 Task: Look for products in the category "Drink Mixes" from the brand "Eboost".
Action: Mouse pressed left at (12, 85)
Screenshot: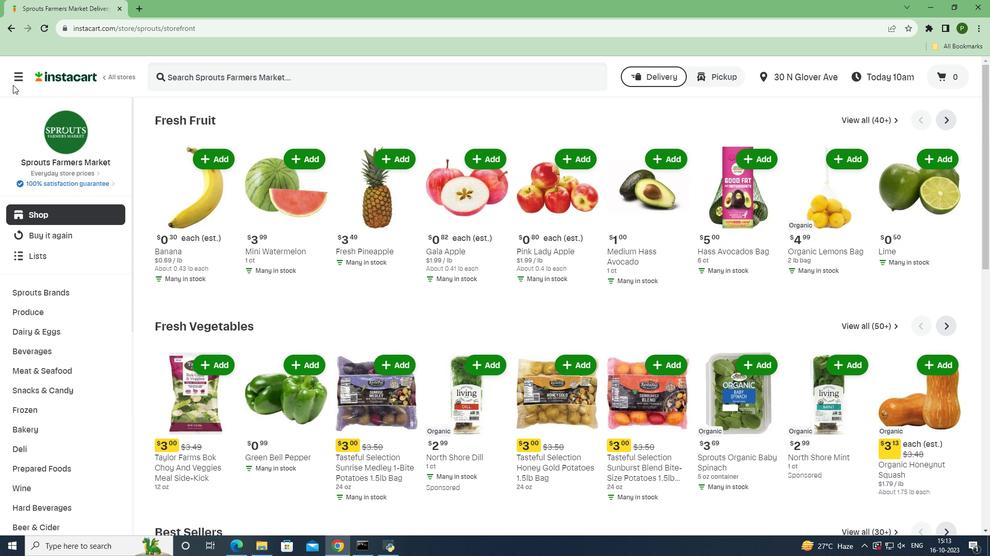 
Action: Mouse moved to (16, 74)
Screenshot: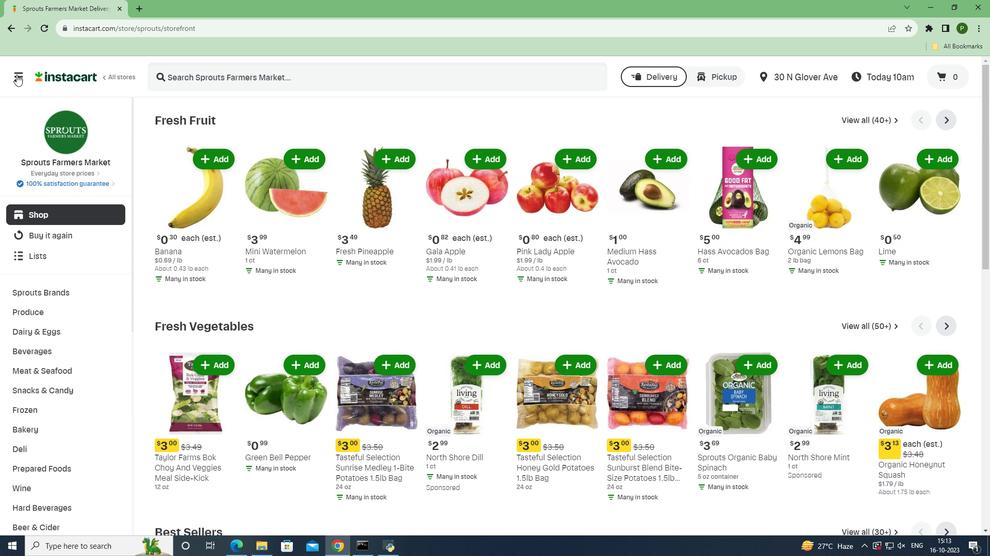 
Action: Mouse pressed left at (16, 74)
Screenshot: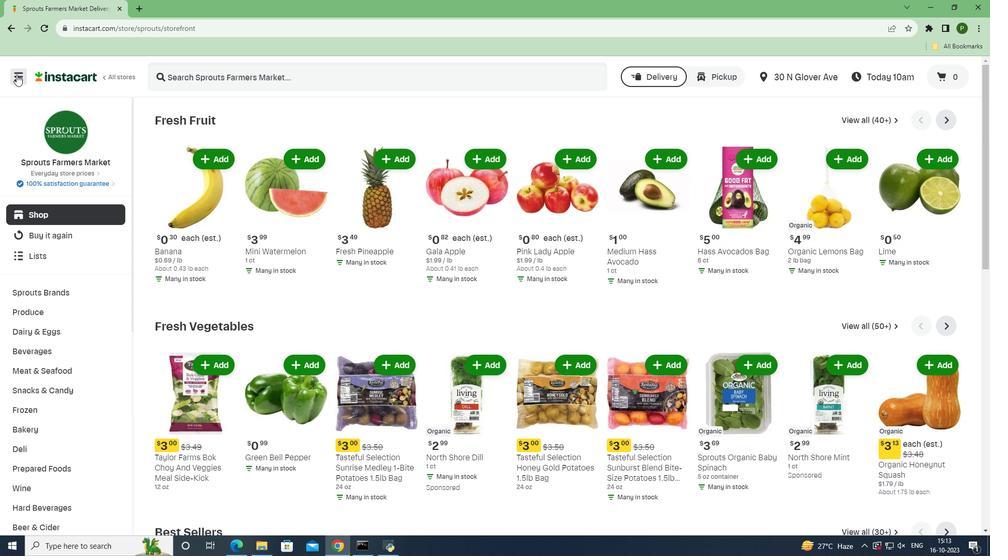 
Action: Mouse moved to (41, 277)
Screenshot: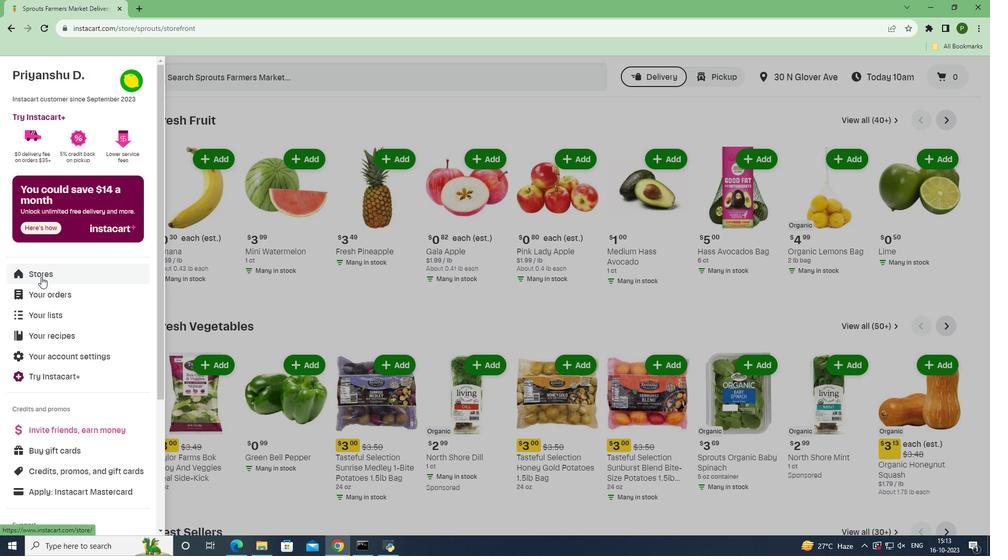 
Action: Mouse pressed left at (41, 277)
Screenshot: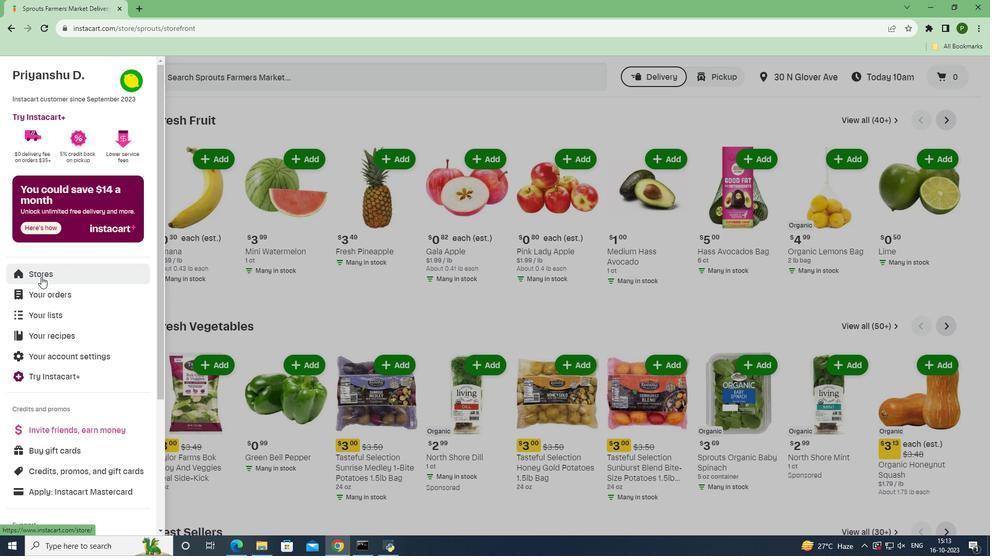 
Action: Mouse moved to (231, 113)
Screenshot: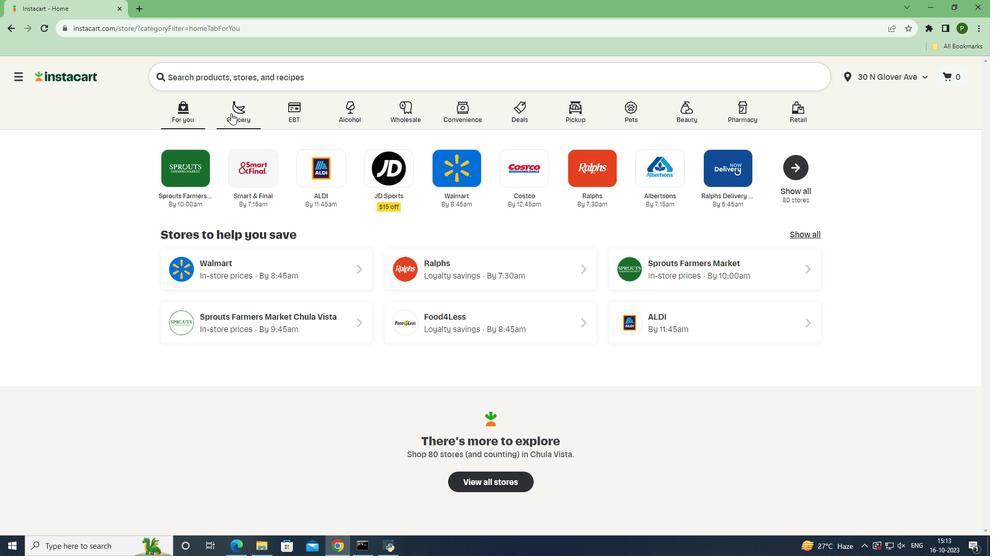 
Action: Mouse pressed left at (231, 113)
Screenshot: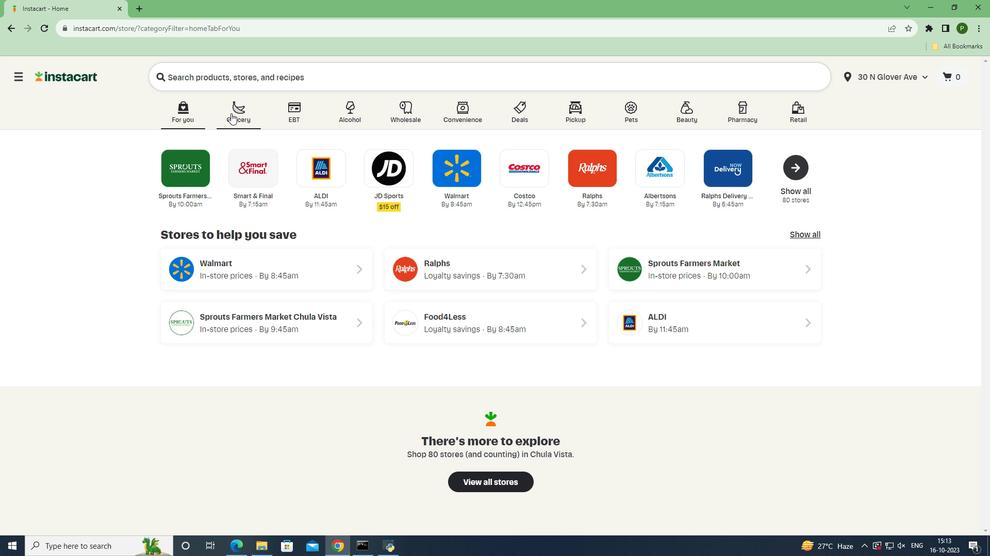 
Action: Mouse moved to (639, 236)
Screenshot: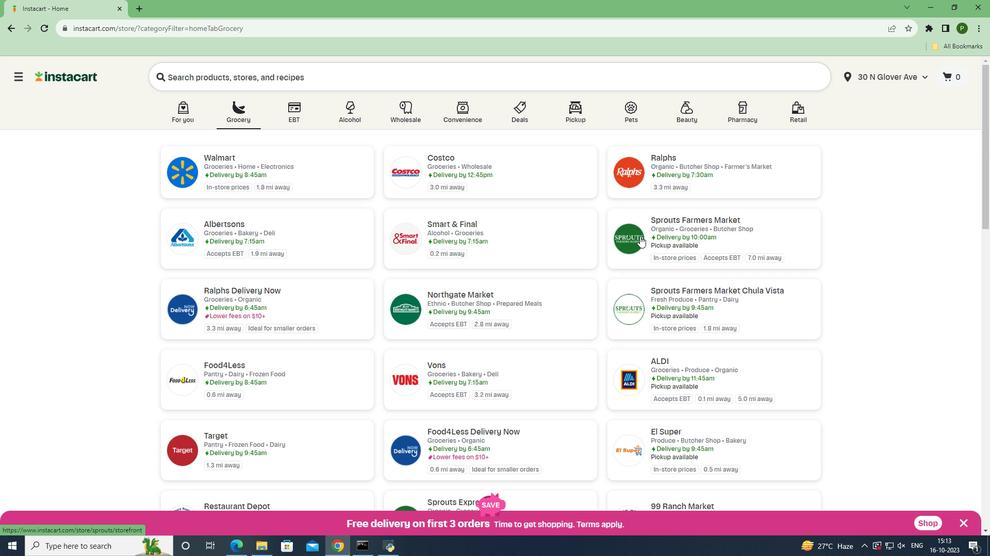 
Action: Mouse pressed left at (639, 236)
Screenshot: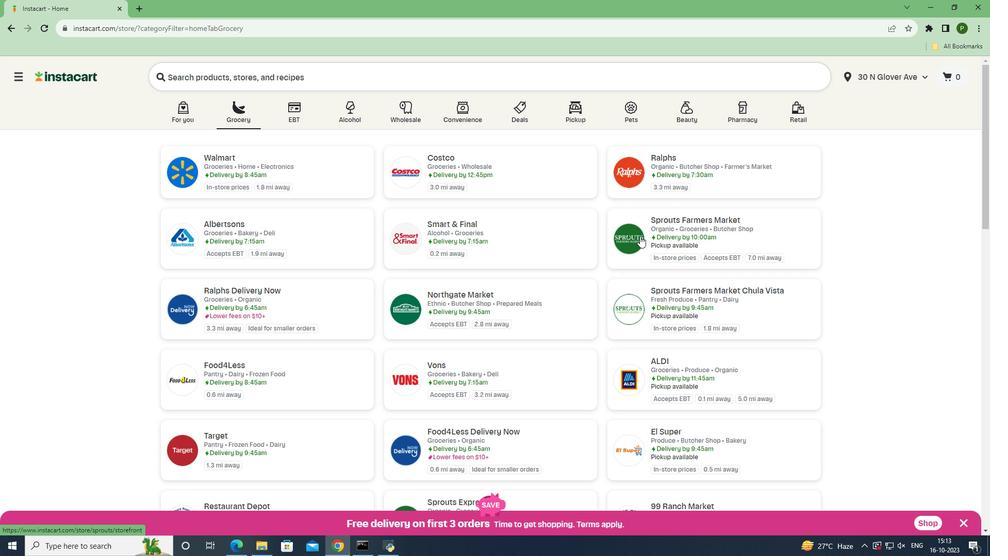 
Action: Mouse moved to (52, 355)
Screenshot: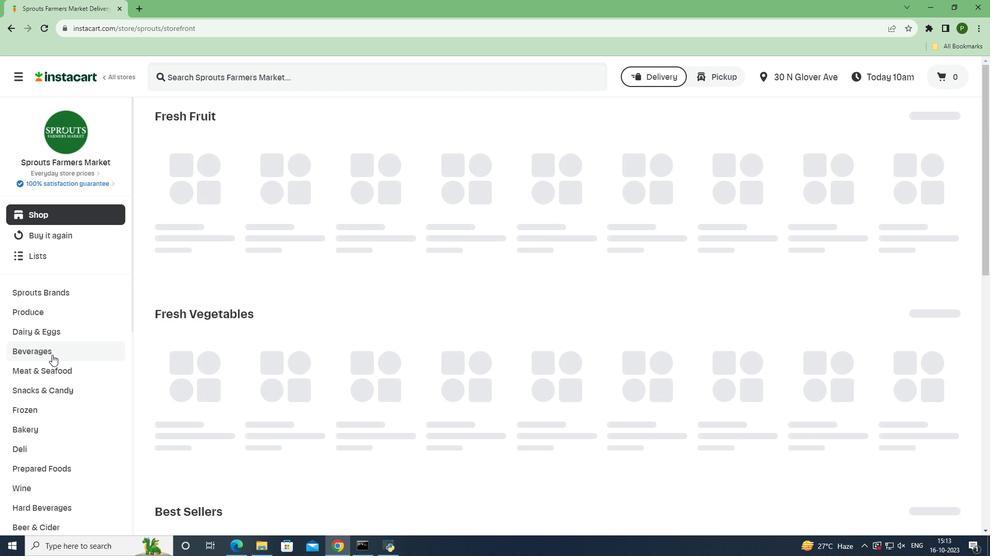 
Action: Mouse pressed left at (52, 355)
Screenshot: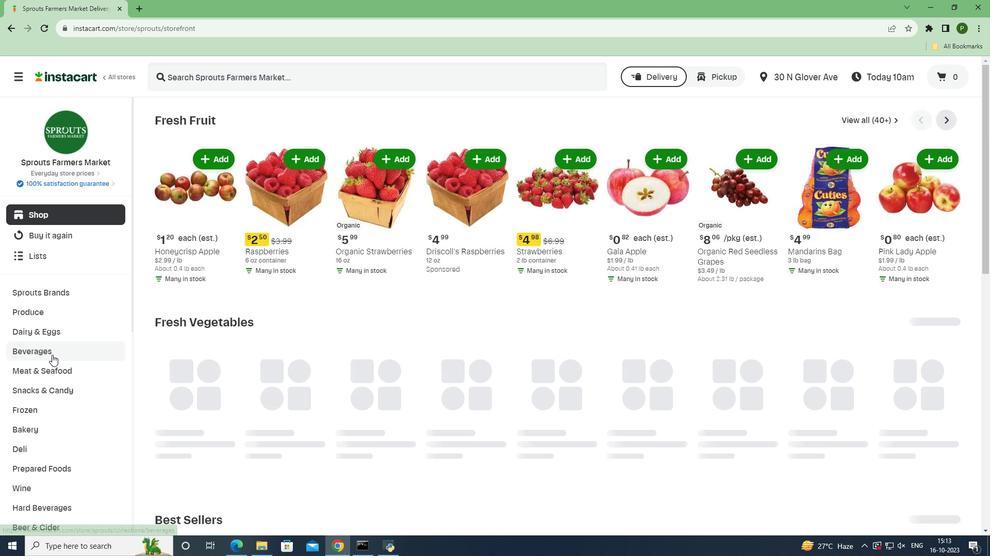 
Action: Mouse moved to (932, 140)
Screenshot: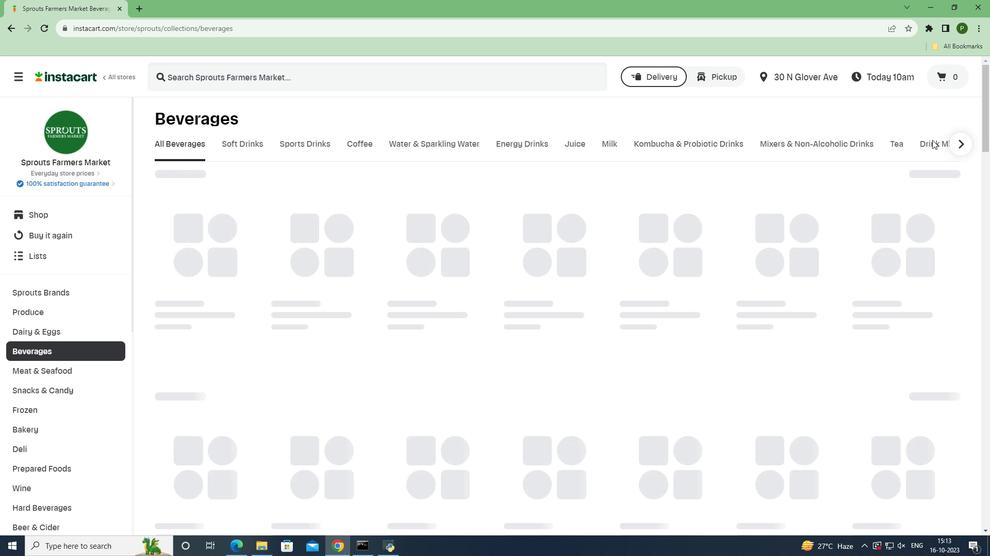 
Action: Mouse pressed left at (932, 140)
Screenshot: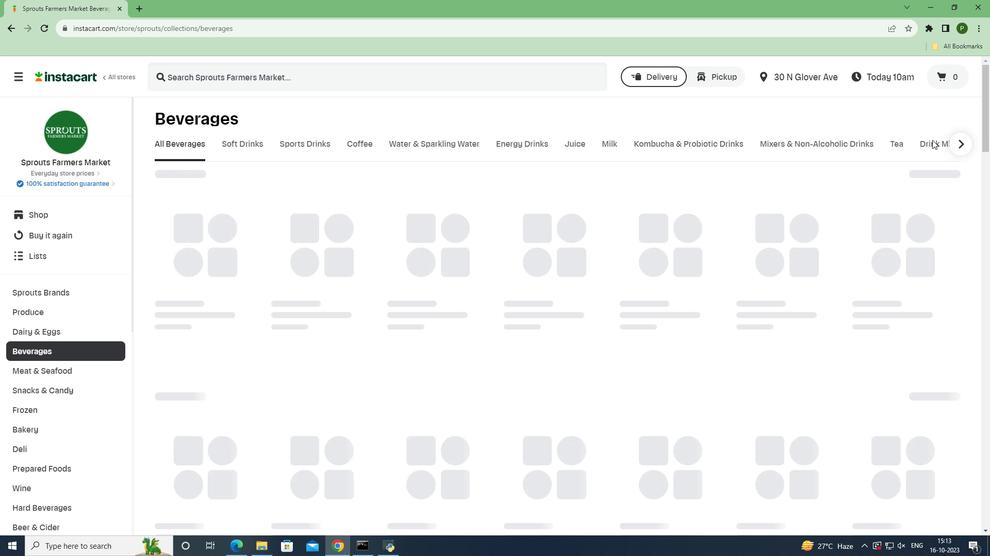 
Action: Mouse moved to (932, 139)
Screenshot: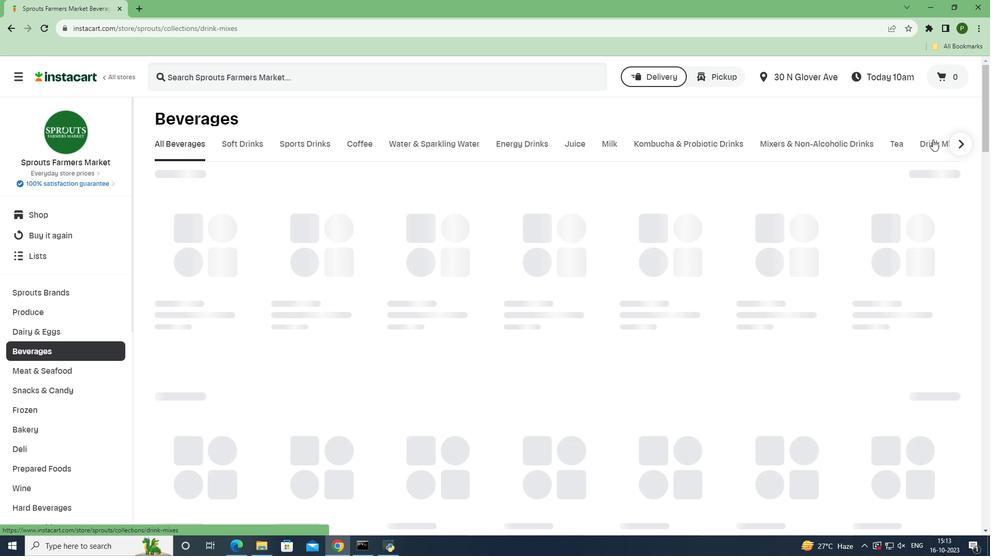 
Action: Mouse pressed left at (932, 139)
Screenshot: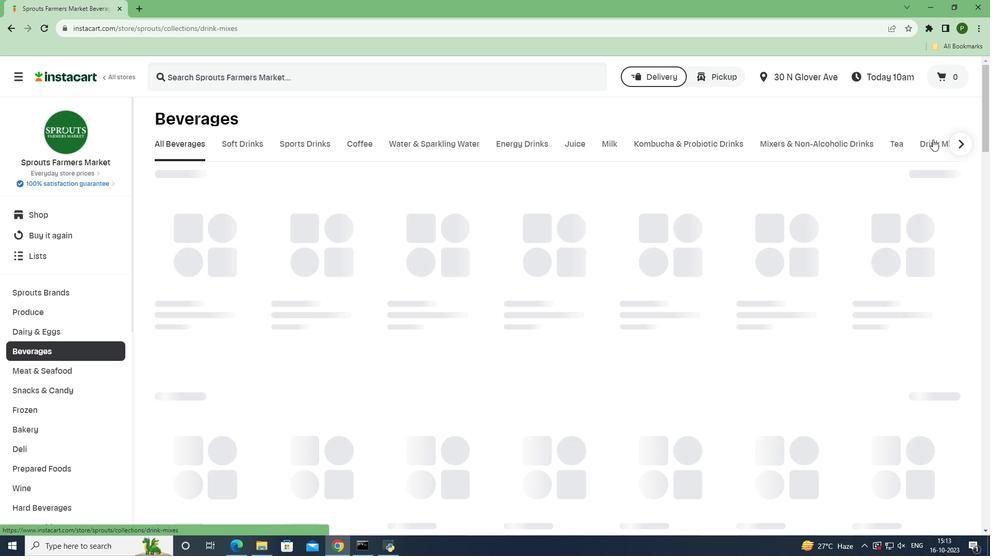 
Action: Mouse moved to (289, 188)
Screenshot: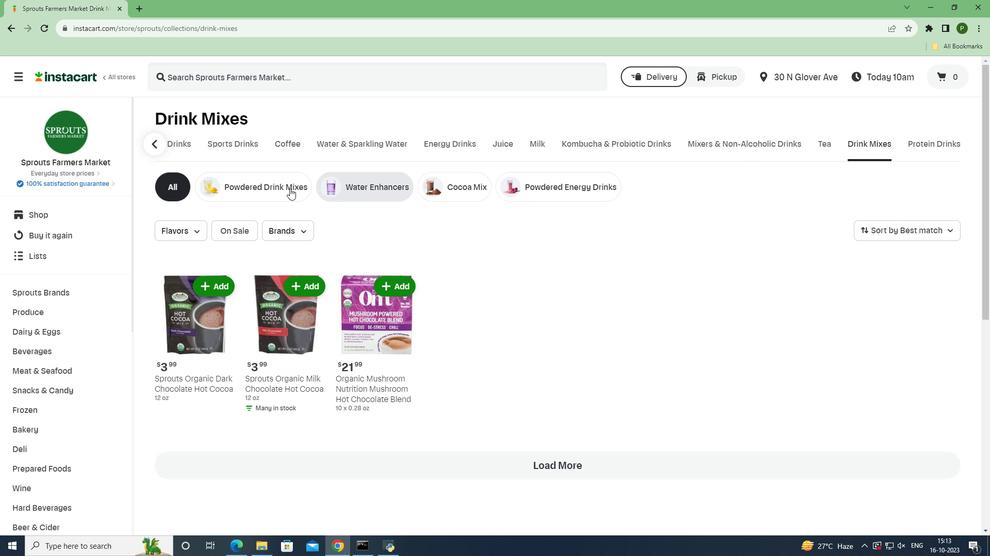 
Action: Mouse pressed left at (289, 188)
Screenshot: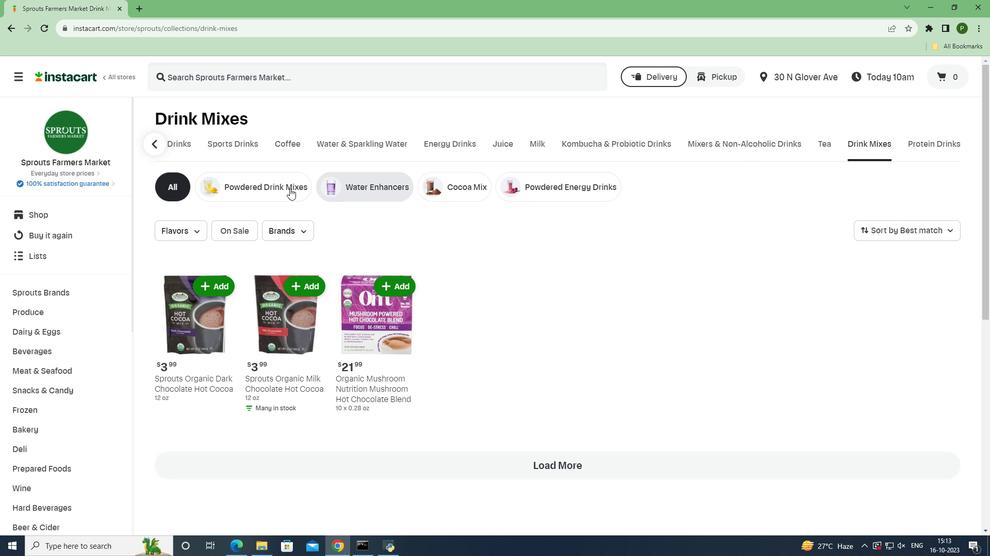 
Action: Mouse moved to (288, 229)
Screenshot: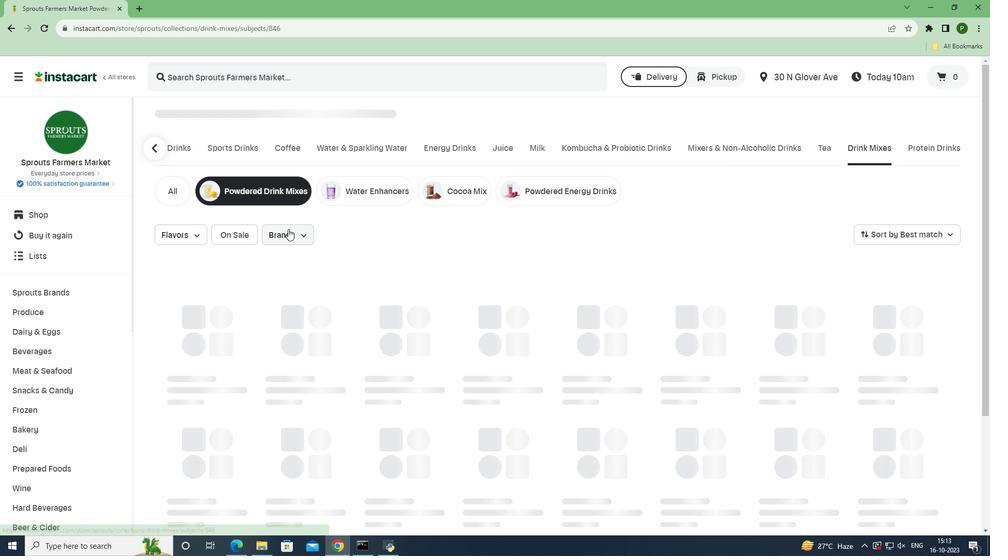 
Action: Mouse pressed left at (288, 229)
Screenshot: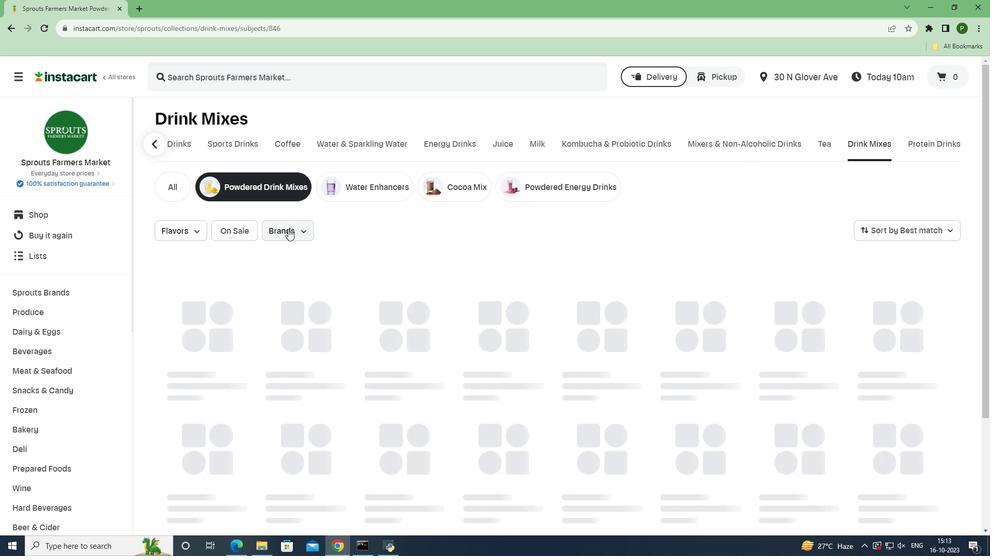 
Action: Mouse moved to (315, 310)
Screenshot: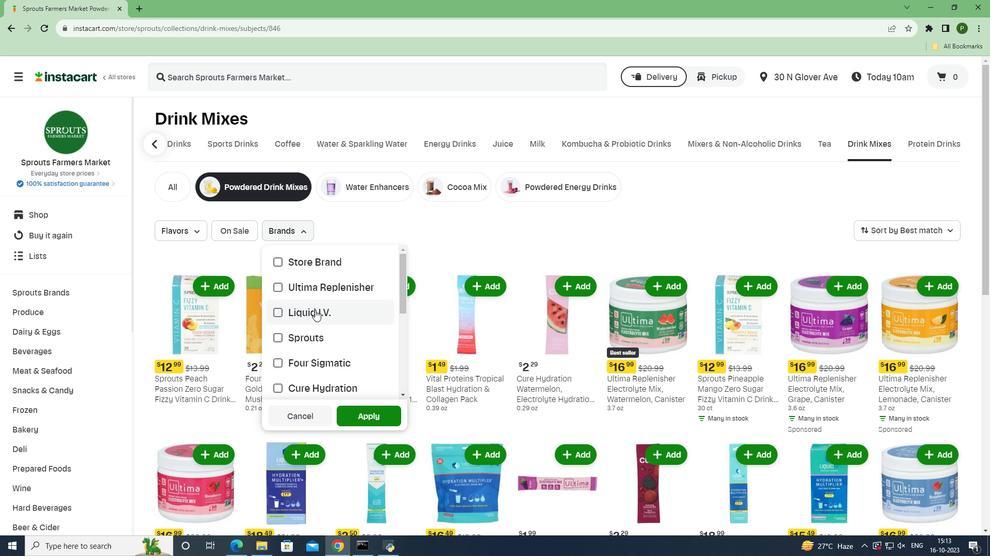 
Action: Mouse scrolled (315, 309) with delta (0, 0)
Screenshot: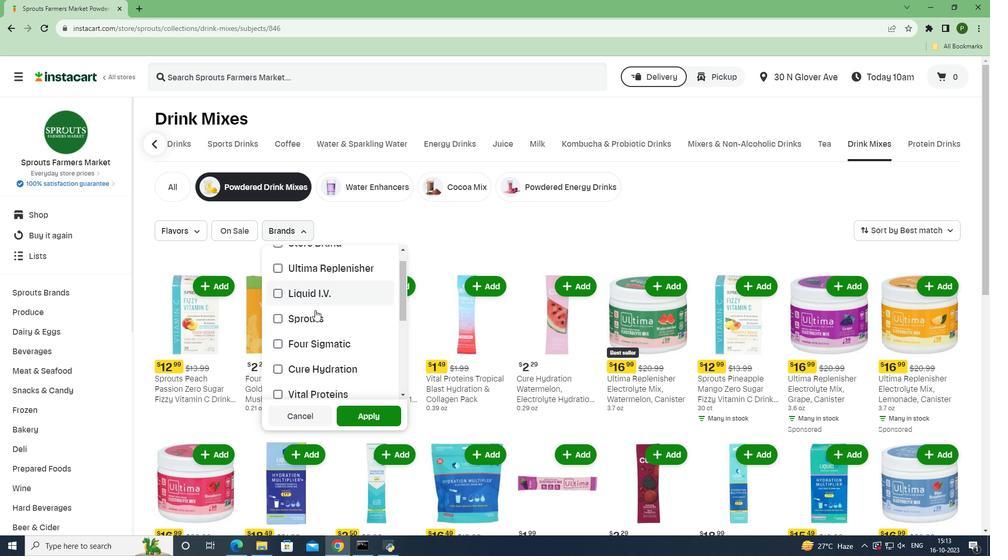 
Action: Mouse scrolled (315, 309) with delta (0, 0)
Screenshot: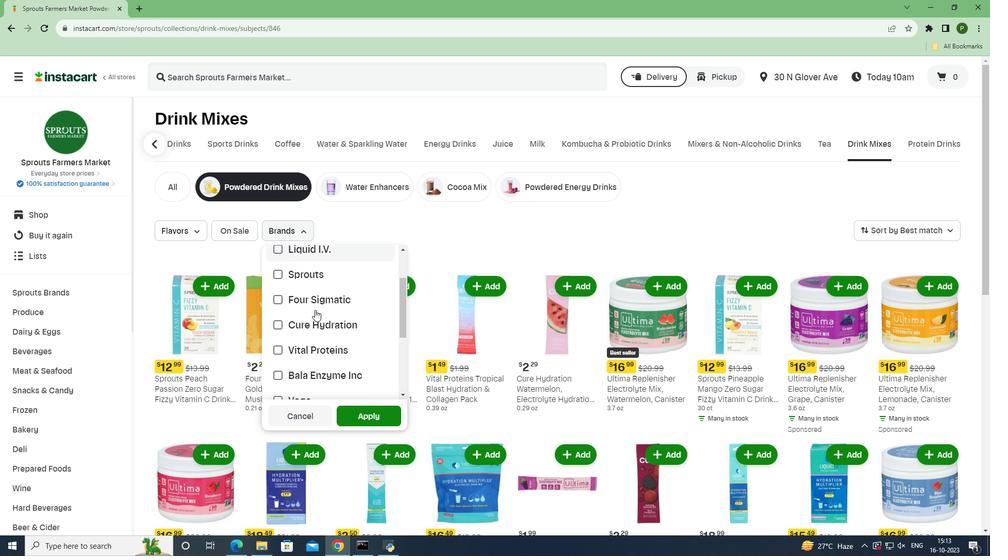 
Action: Mouse scrolled (315, 309) with delta (0, 0)
Screenshot: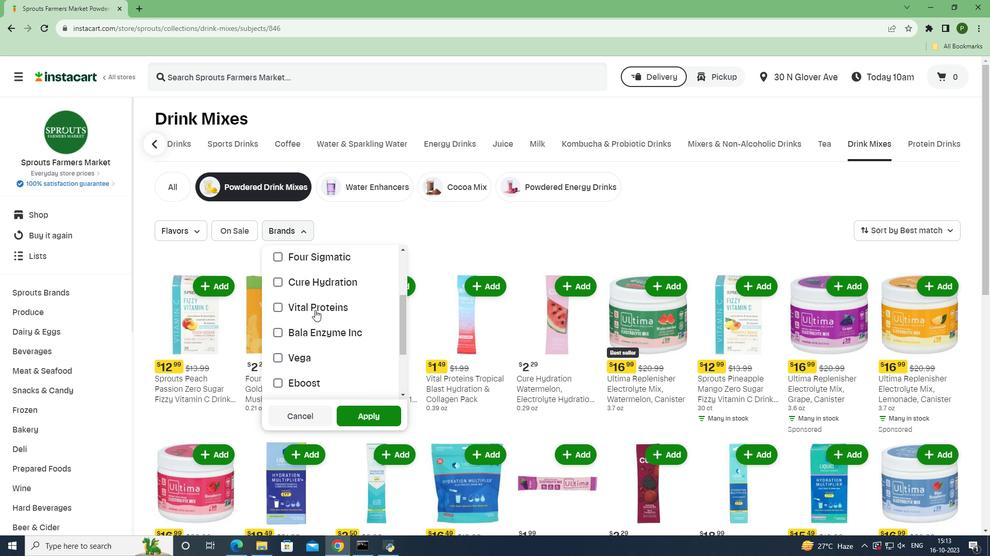 
Action: Mouse moved to (314, 334)
Screenshot: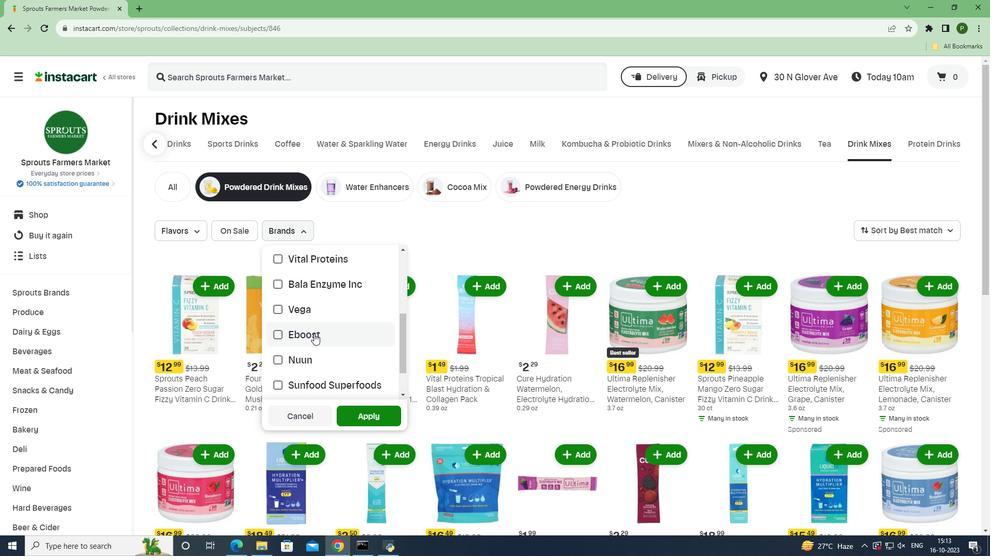
Action: Mouse pressed left at (314, 334)
Screenshot: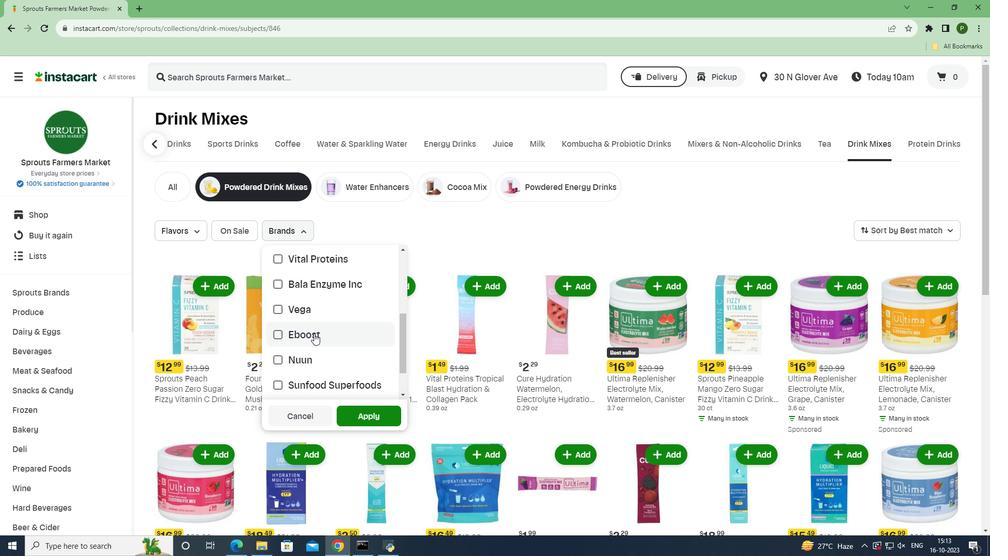 
Action: Mouse moved to (353, 414)
Screenshot: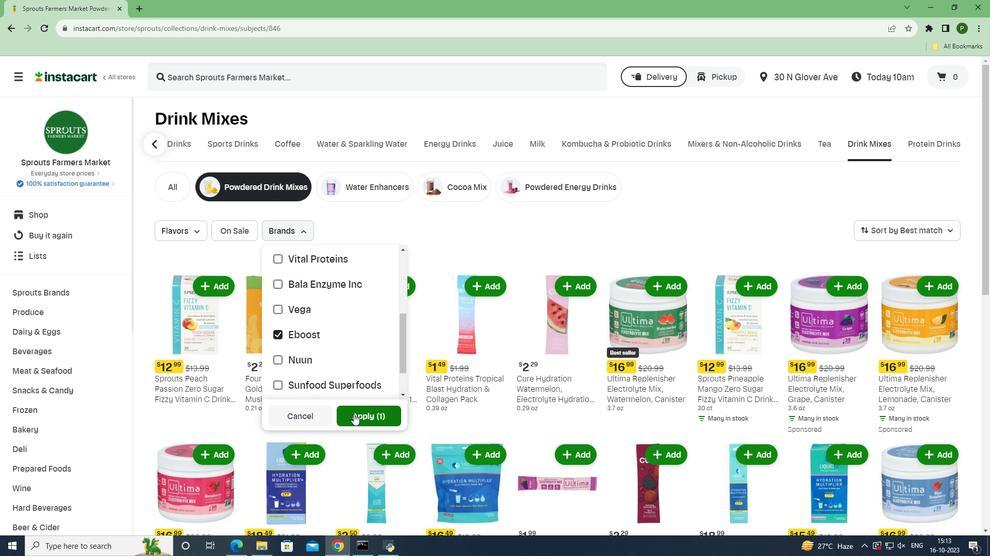
Action: Mouse pressed left at (353, 414)
Screenshot: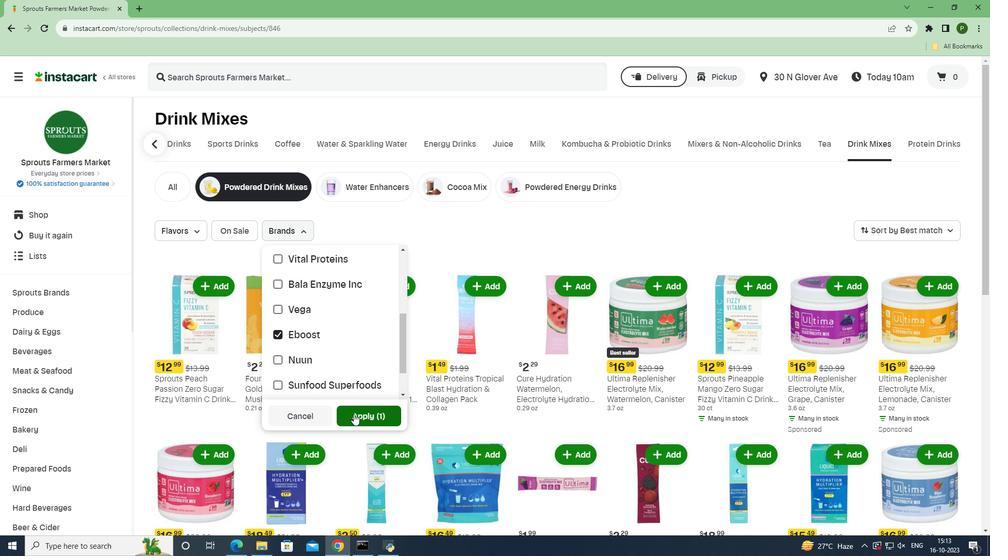 
Action: Mouse moved to (418, 369)
Screenshot: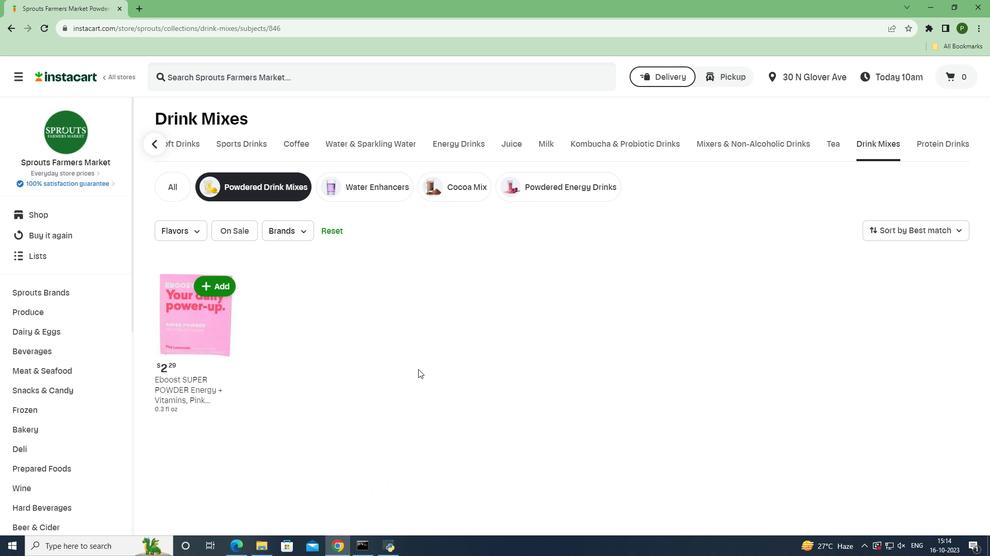 
